 Task: Create in the project ChampionTech and in the Backlog issue 'Create a new online platform for online fashion design courses with advanced fashion tools and community features.' a child issue 'Kubernetes cluster node and pod monitoring and optimization', and assign it to team member softage.3@softage.net. Create in the project ChampionTech and in the Backlog issue 'Implement a new cloud-based learning management system for a company with advanced learning content creation and delivery features' a child issue 'Integration with sales management systems', and assign it to team member softage.4@softage.net
Action: Mouse moved to (216, 69)
Screenshot: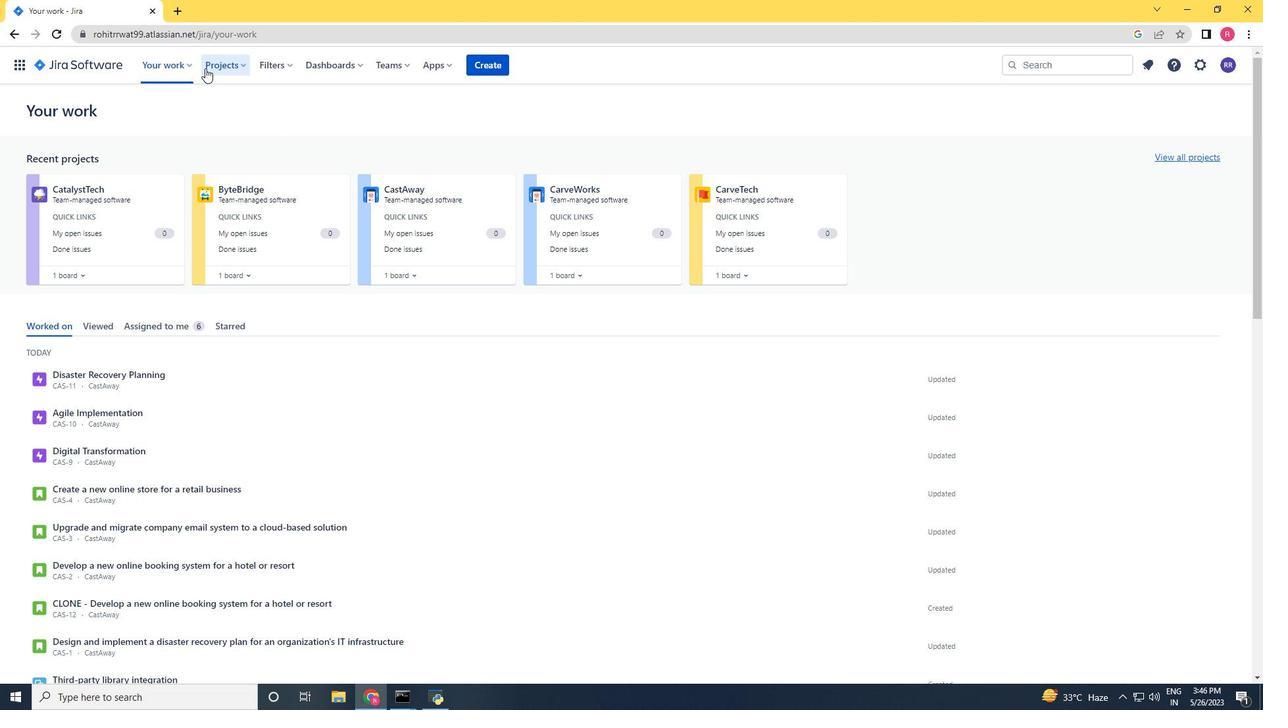 
Action: Mouse pressed left at (216, 69)
Screenshot: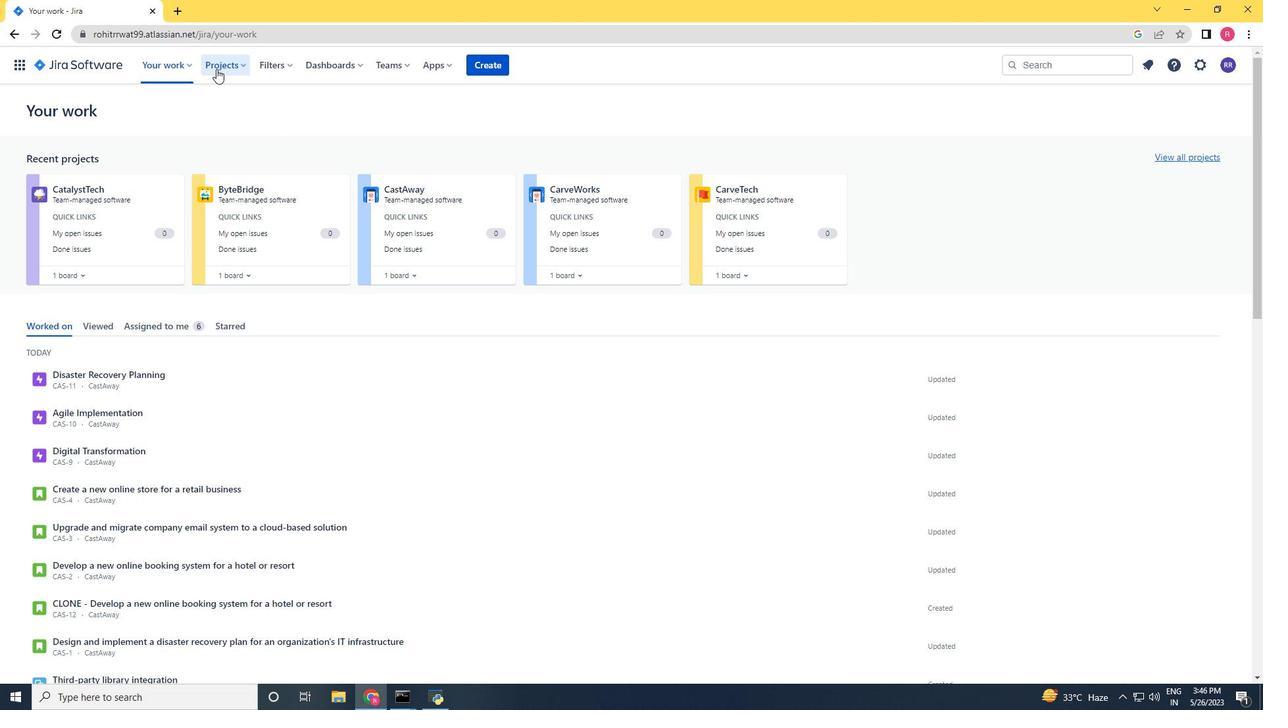 
Action: Mouse moved to (235, 127)
Screenshot: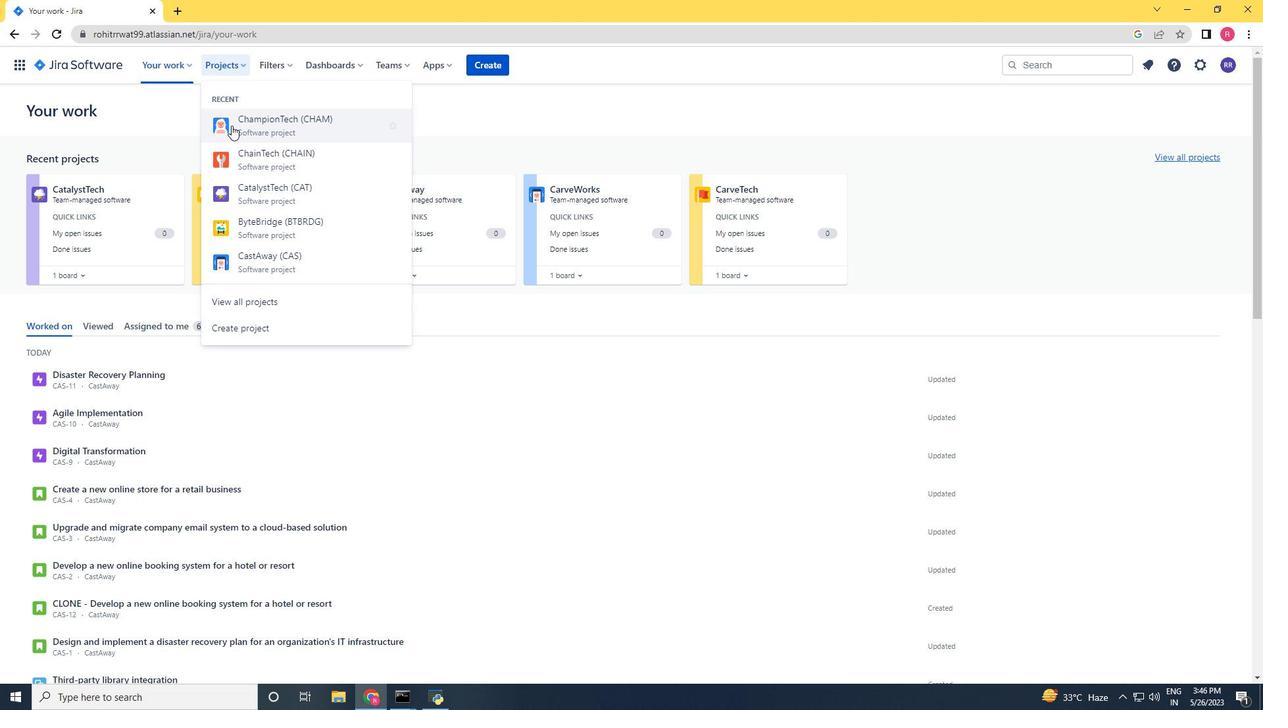 
Action: Mouse pressed left at (235, 127)
Screenshot: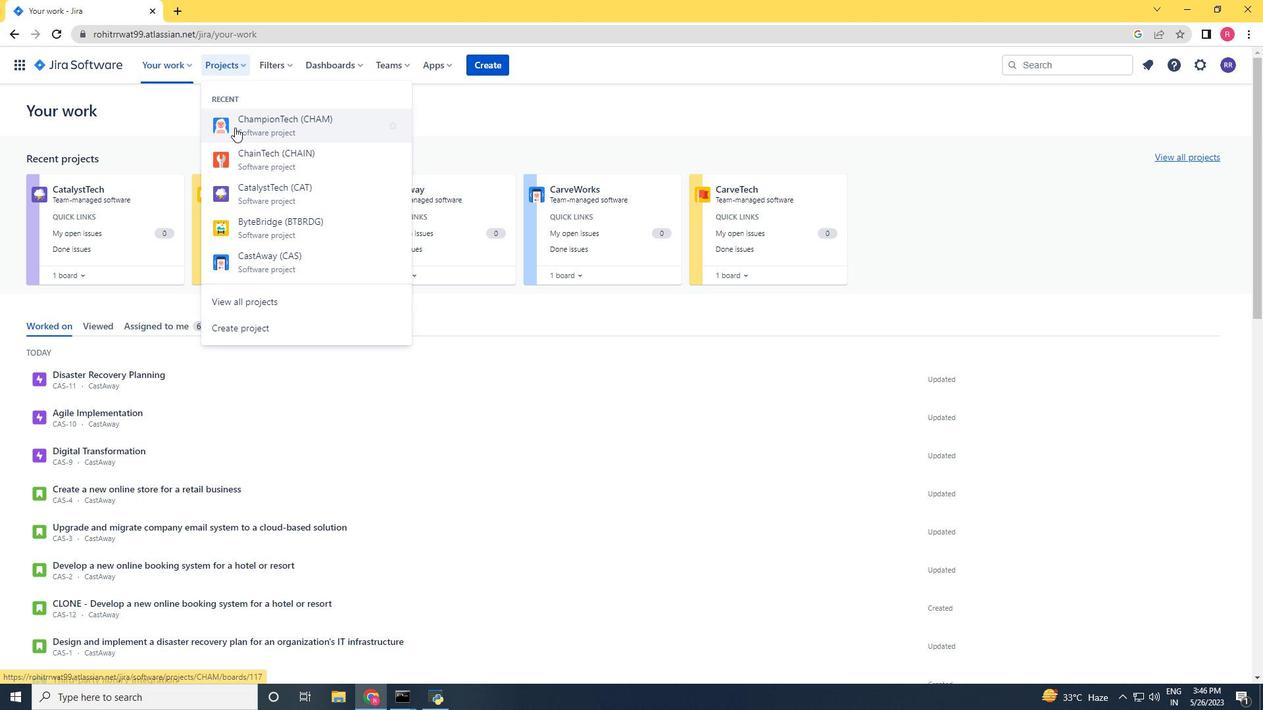 
Action: Mouse moved to (71, 196)
Screenshot: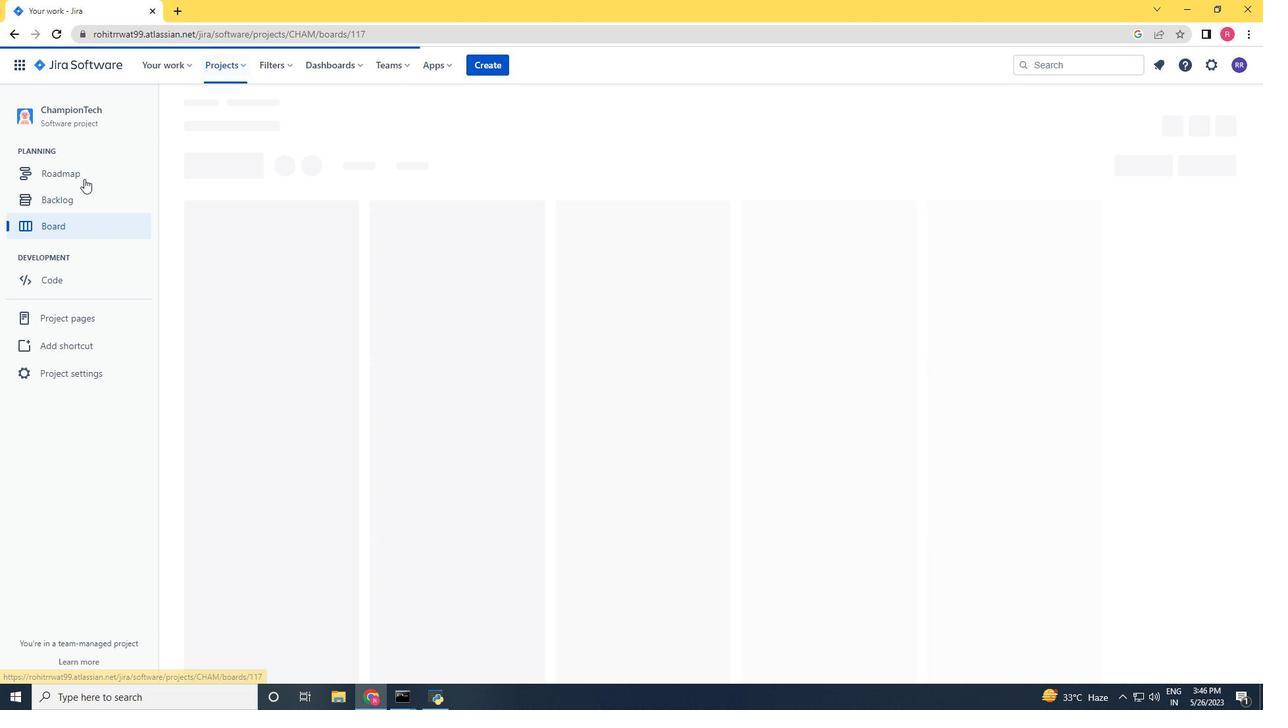 
Action: Mouse pressed left at (71, 196)
Screenshot: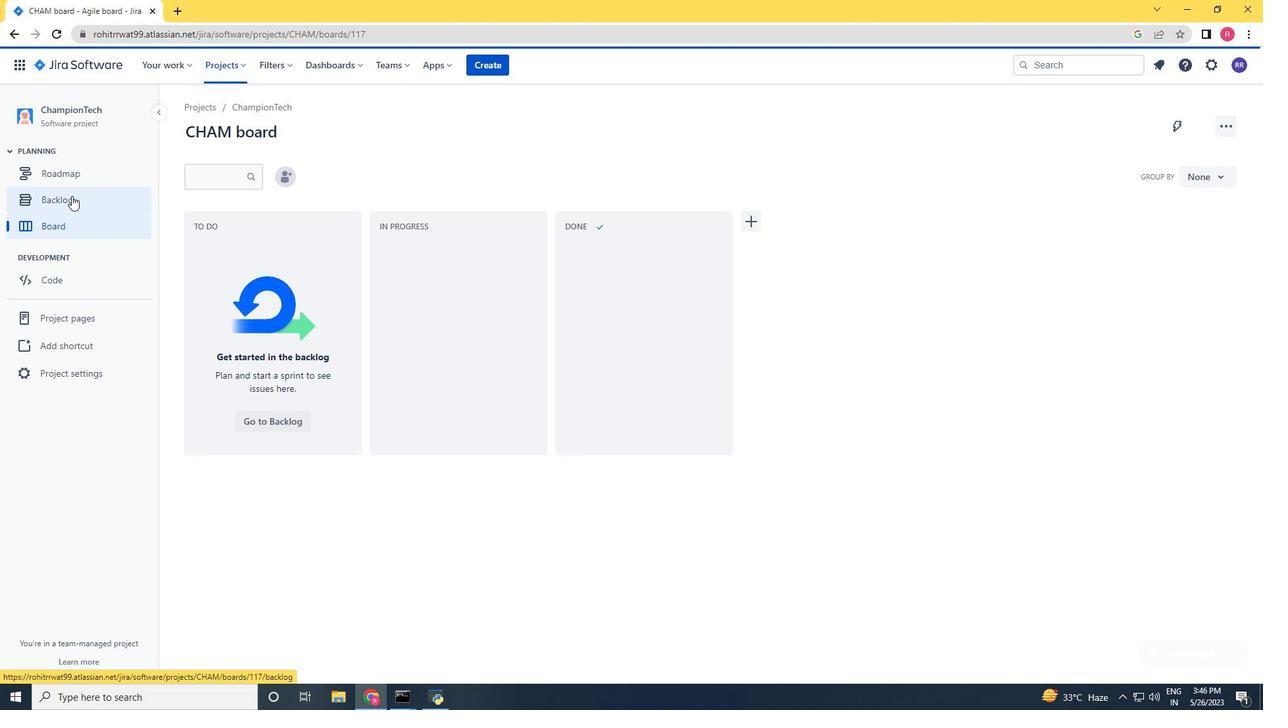 
Action: Mouse moved to (938, 405)
Screenshot: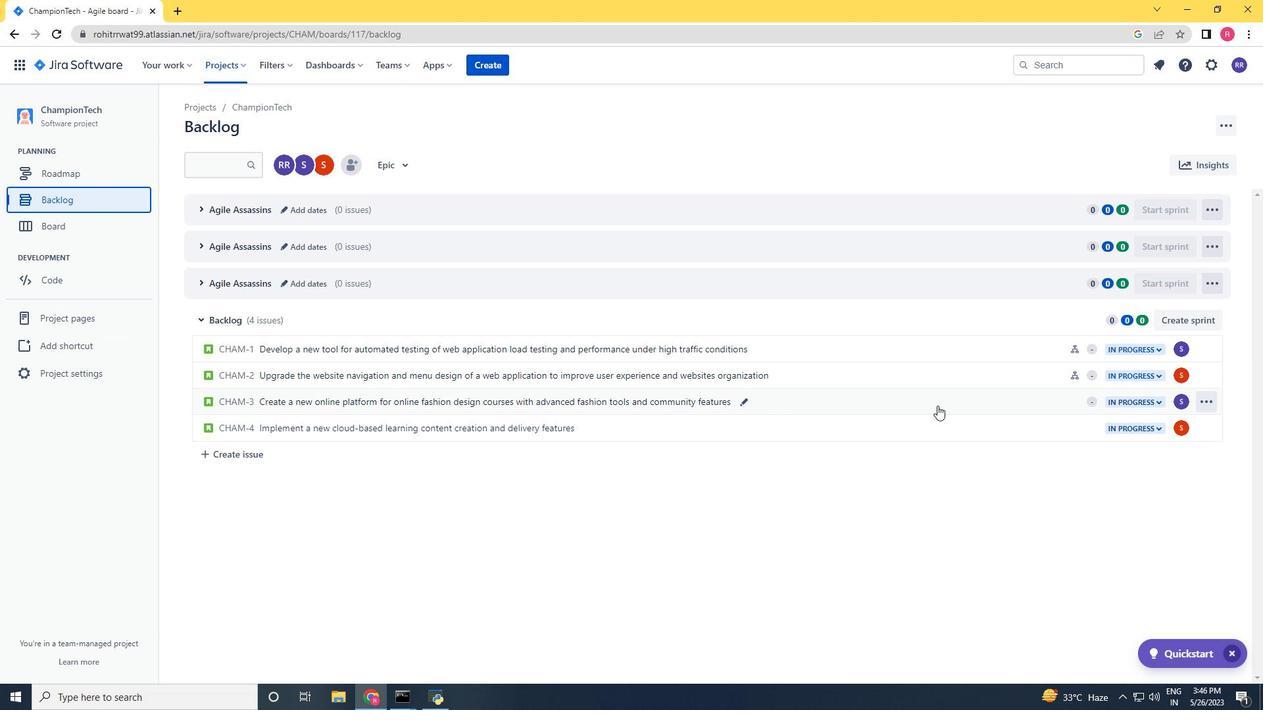 
Action: Mouse pressed left at (938, 405)
Screenshot: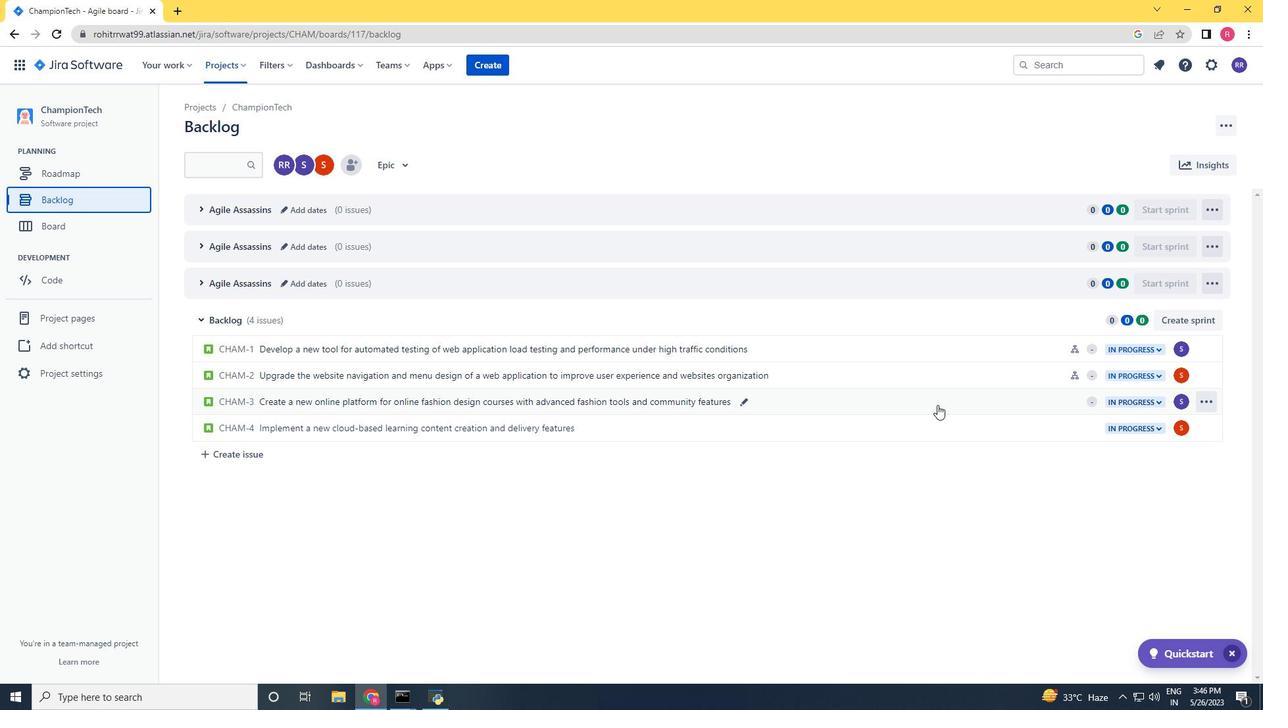 
Action: Mouse moved to (1030, 320)
Screenshot: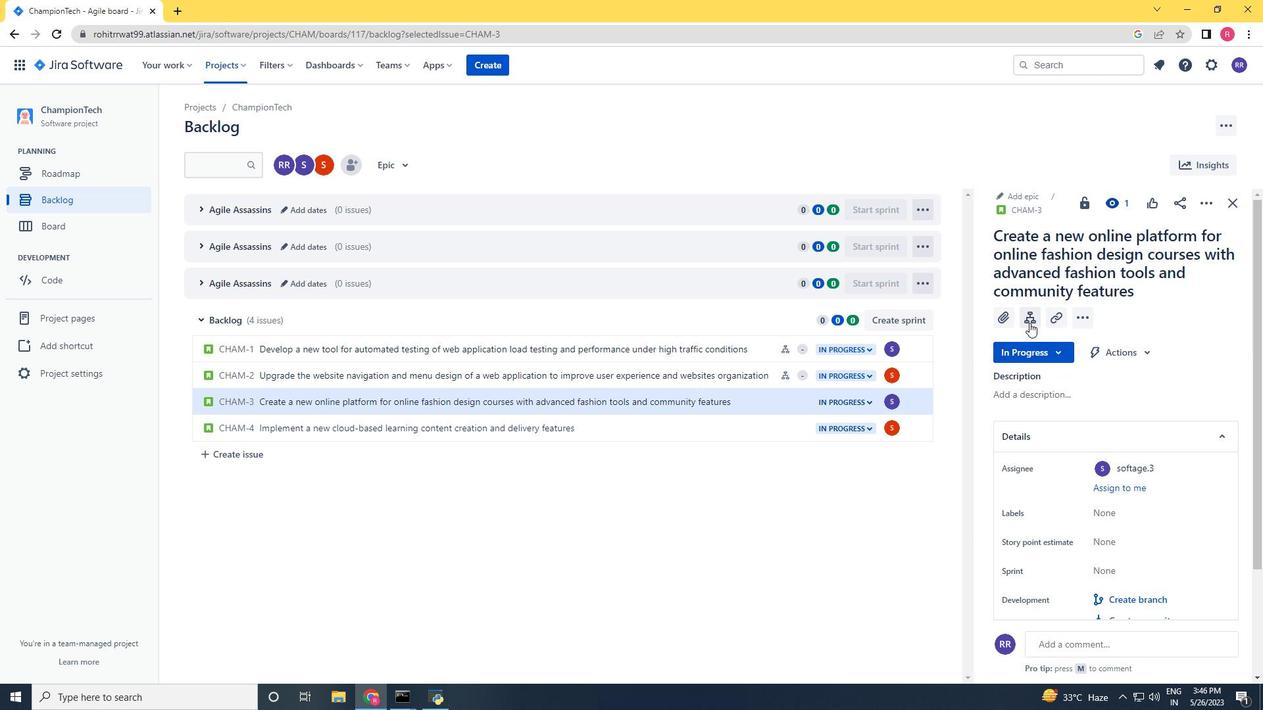 
Action: Mouse pressed left at (1030, 320)
Screenshot: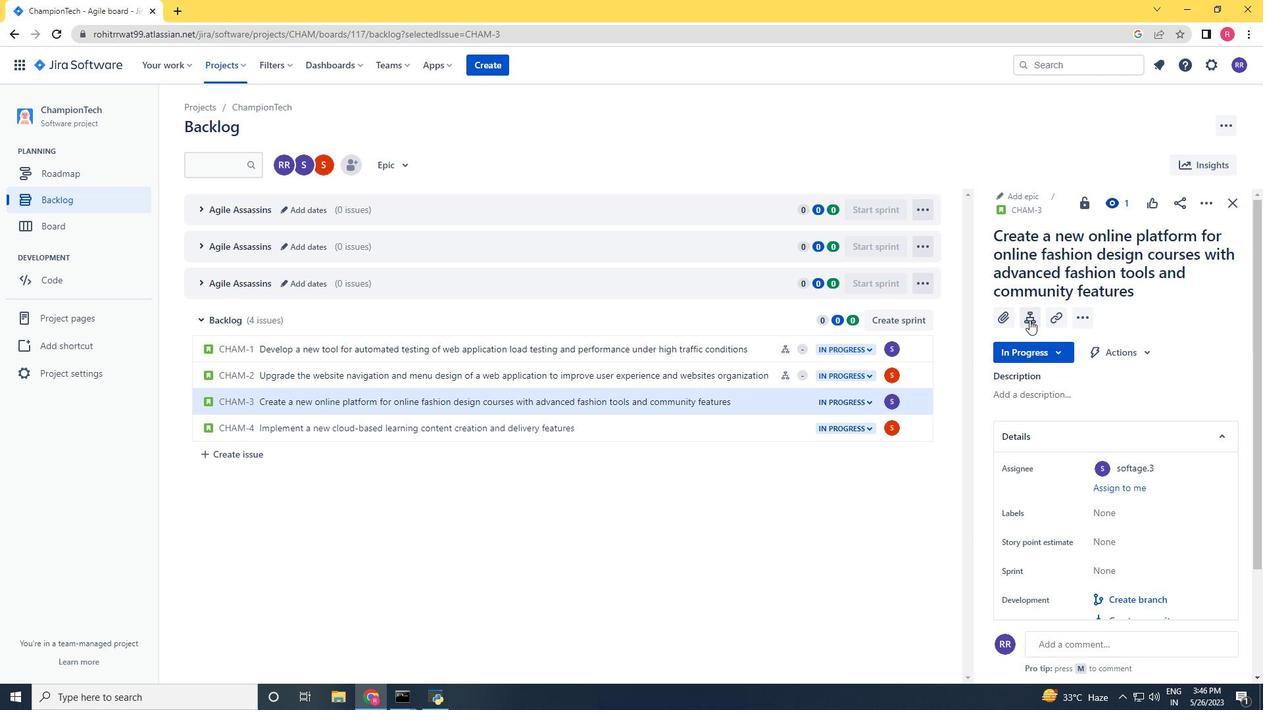 
Action: Key pressed <Key.shift>Kubernetes<Key.space>clustr<Key.backspace>er<Key.space>node<Key.space>and<Key.space>pod<Key.space>monitoring<Key.space>and<Key.space>optimization<Key.space><Key.enter>
Screenshot: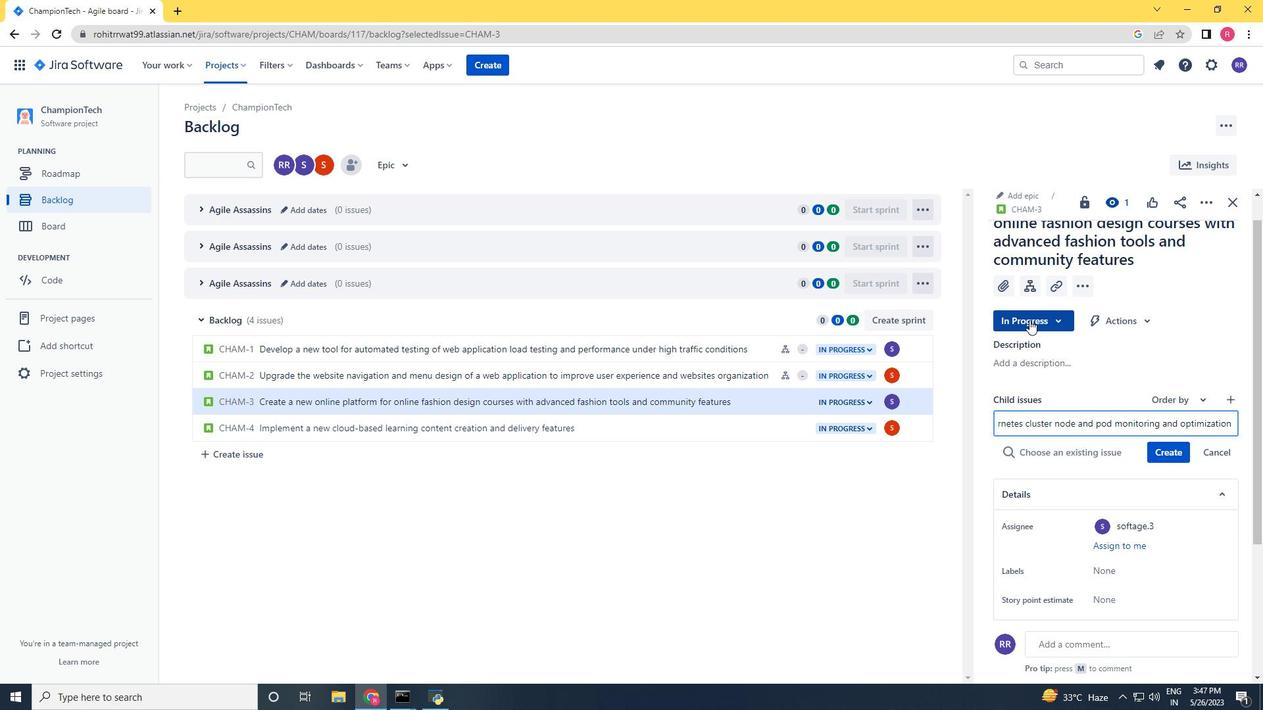 
Action: Mouse moved to (1182, 434)
Screenshot: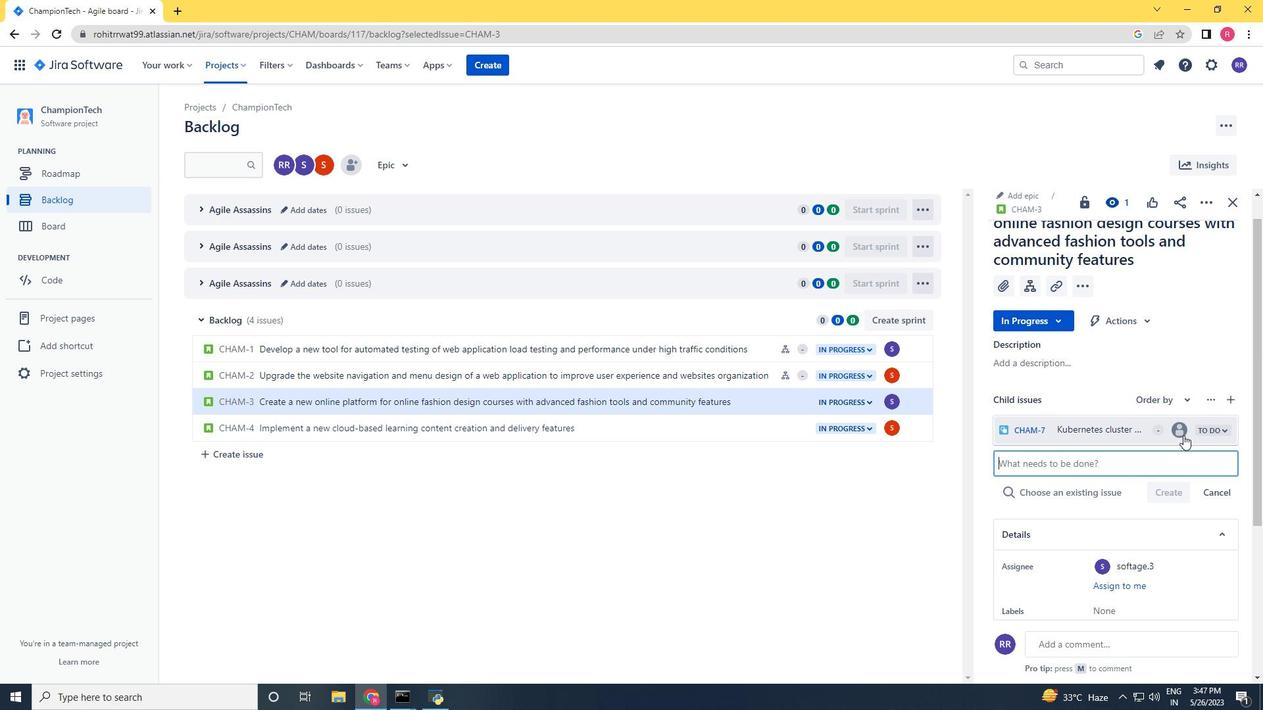 
Action: Mouse pressed left at (1182, 434)
Screenshot: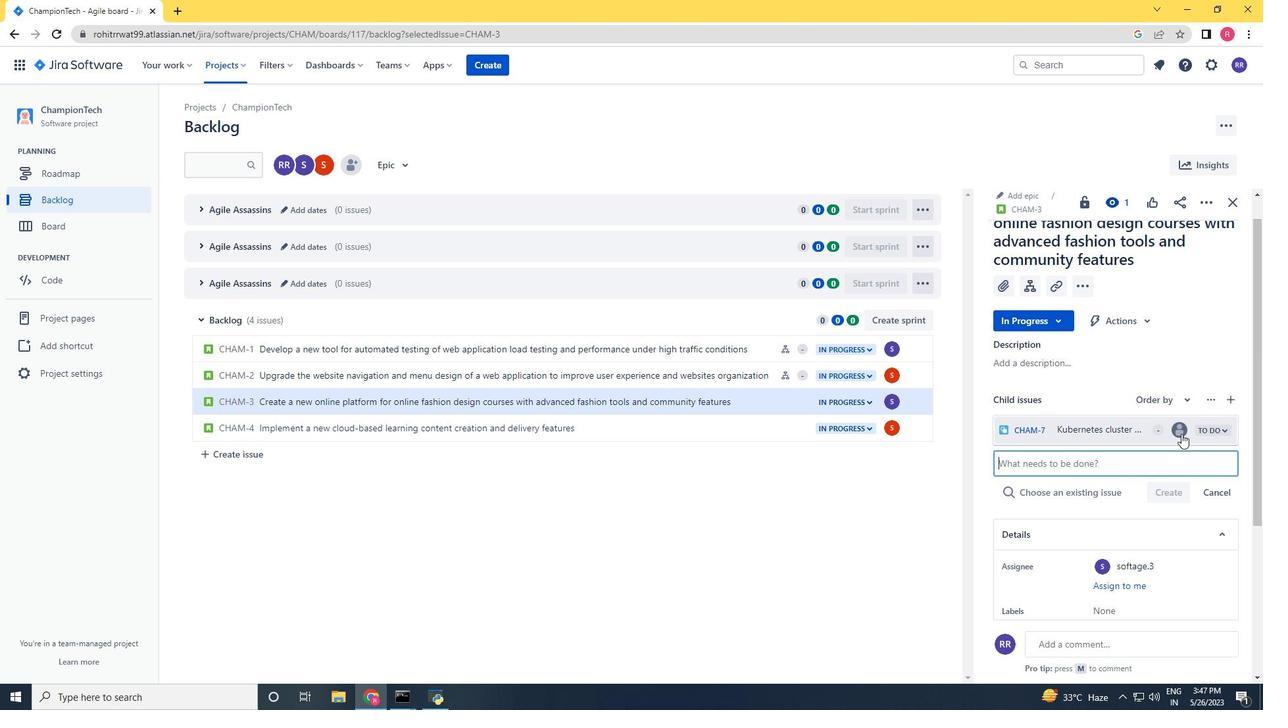 
Action: Key pressed softage.3<Key.shift>@softage.net
Screenshot: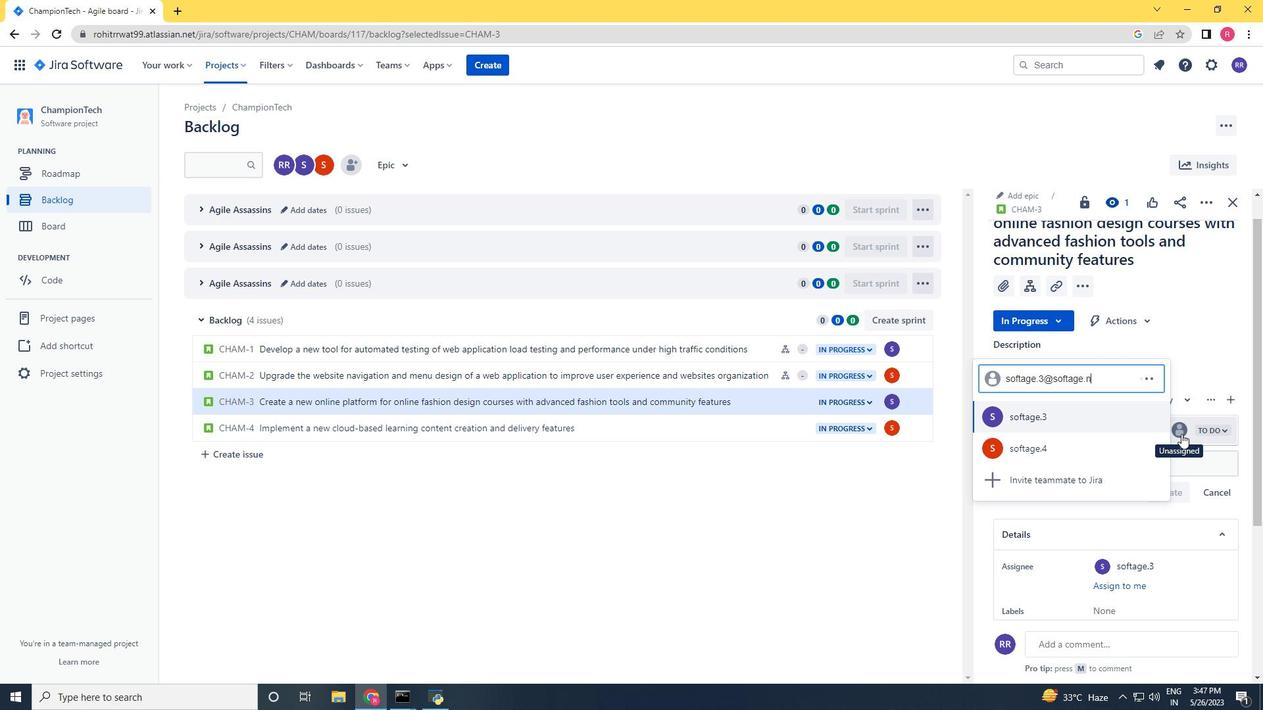 
Action: Mouse moved to (1062, 442)
Screenshot: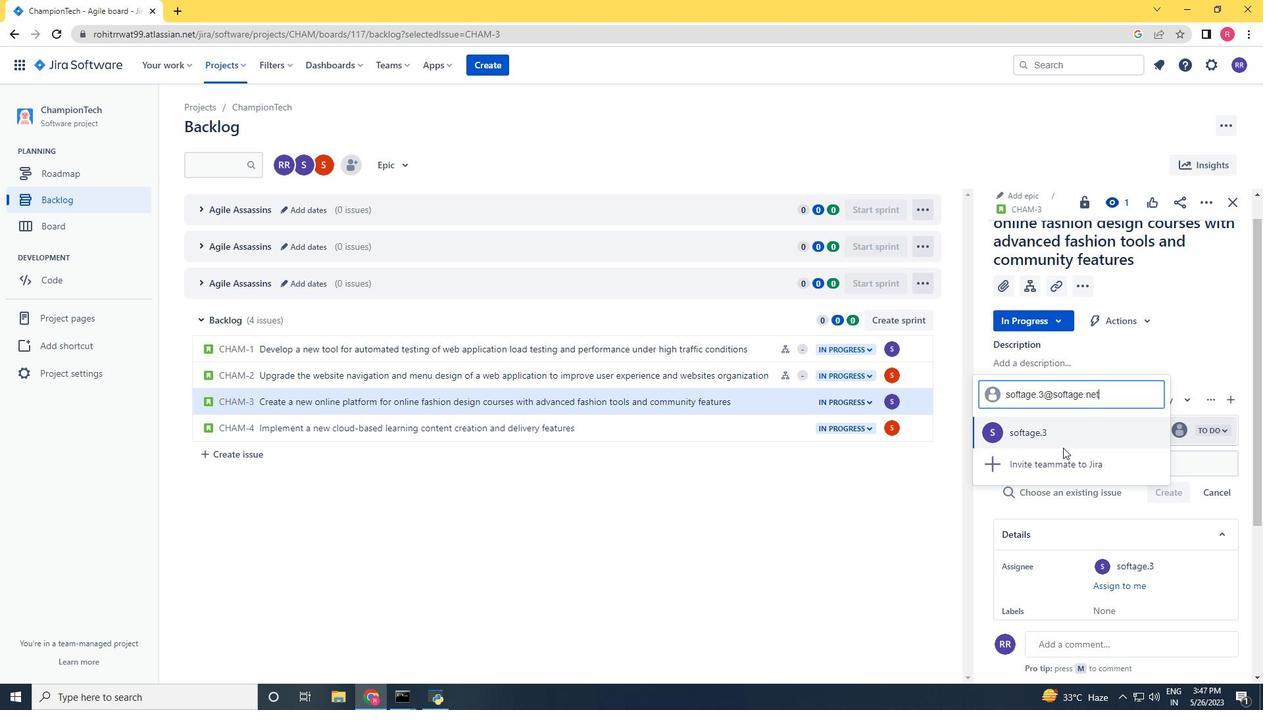 
Action: Mouse pressed left at (1062, 442)
Screenshot: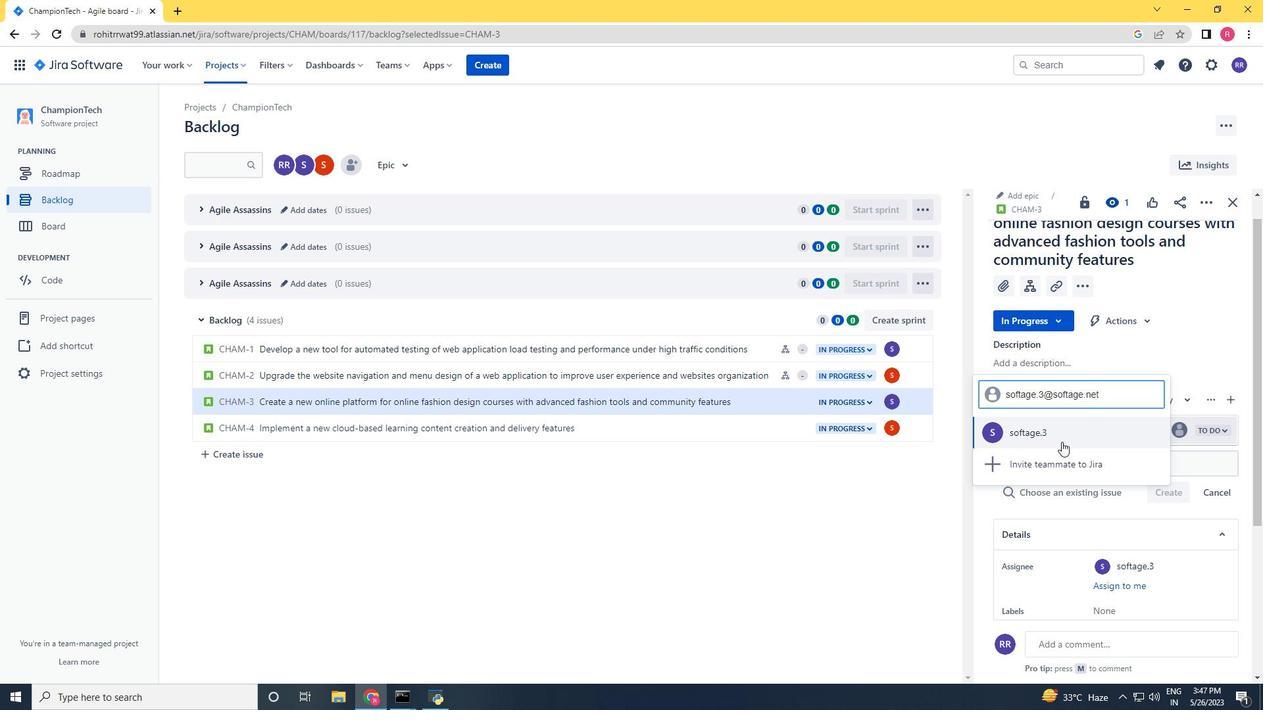 
Action: Mouse moved to (741, 425)
Screenshot: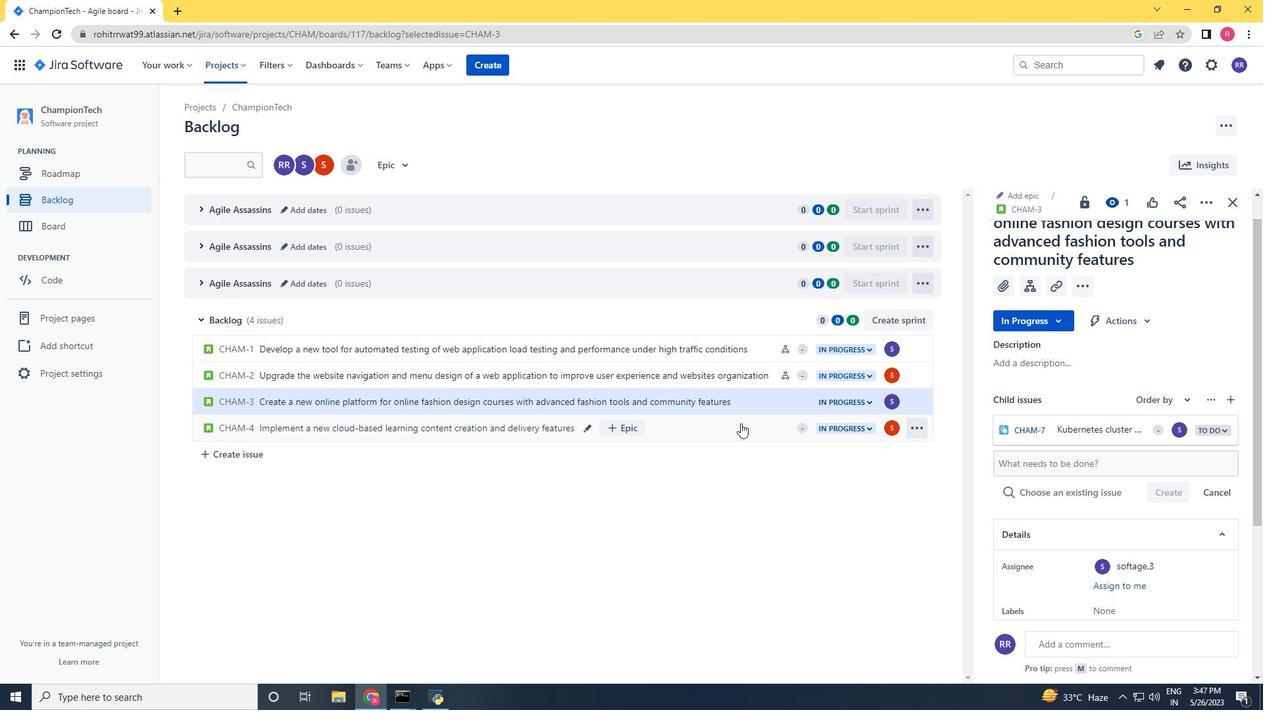
Action: Mouse pressed left at (741, 425)
Screenshot: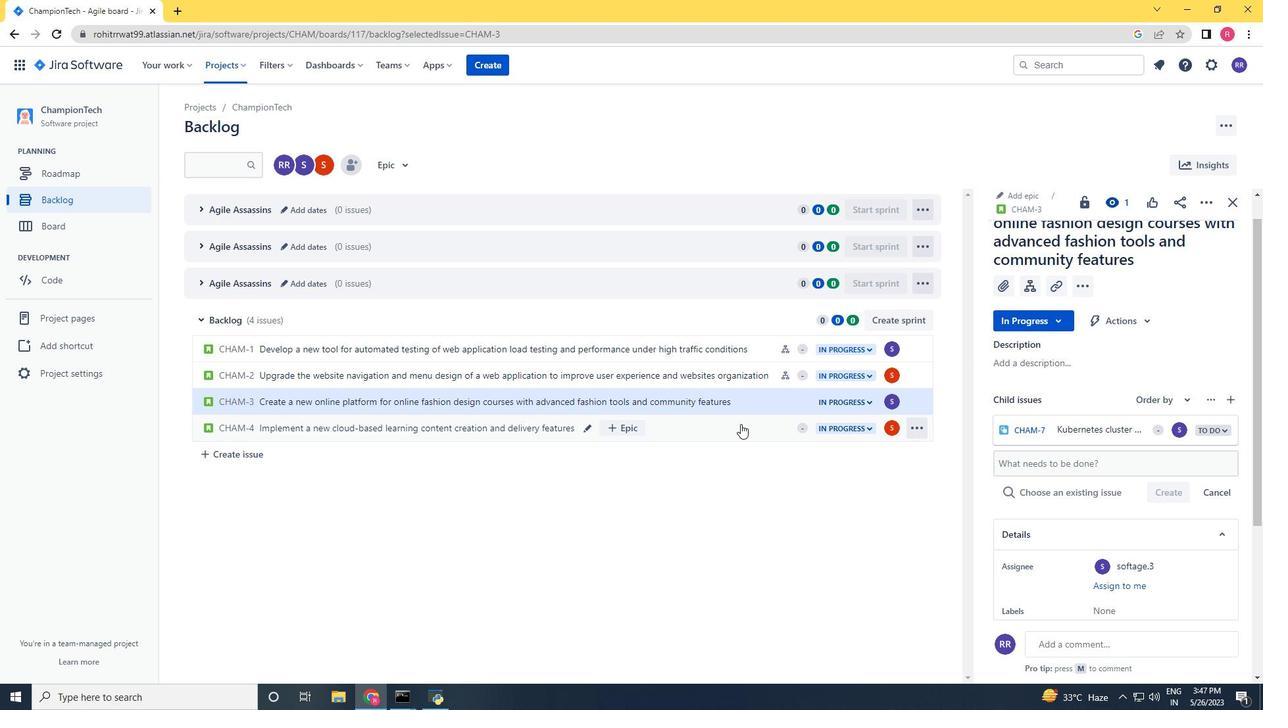 
Action: Mouse moved to (1034, 308)
Screenshot: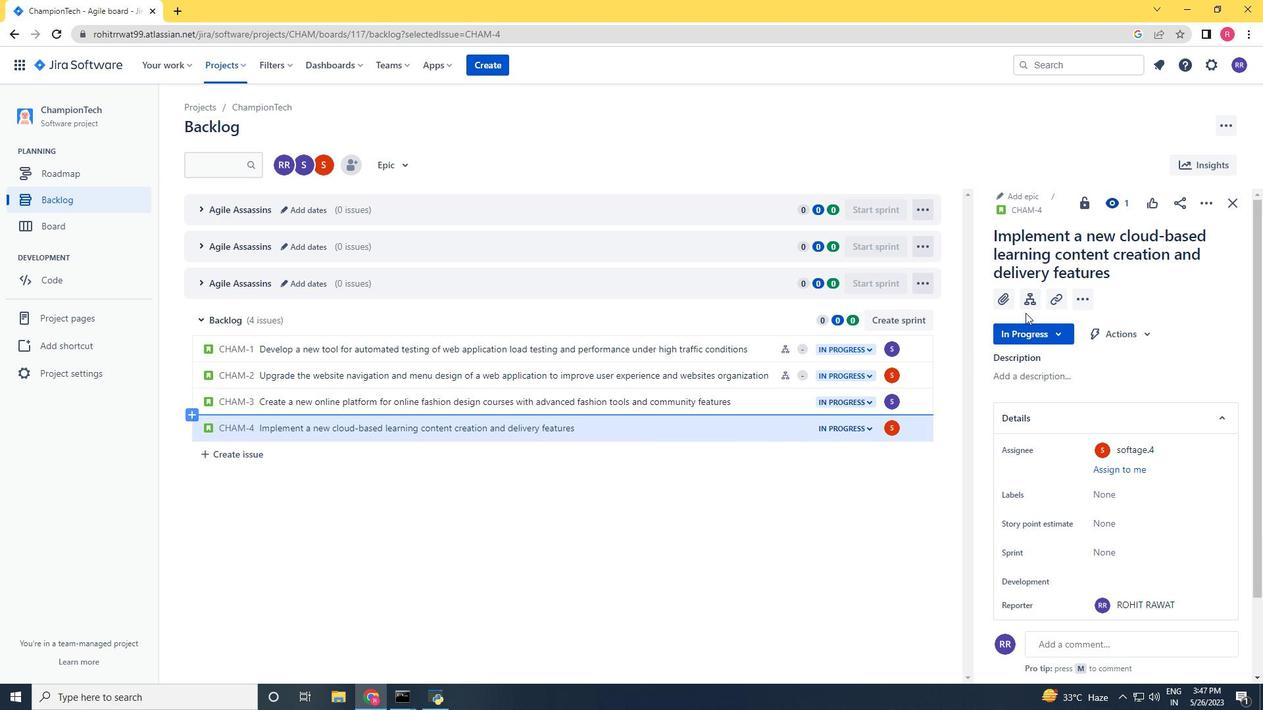 
Action: Mouse pressed left at (1034, 308)
Screenshot: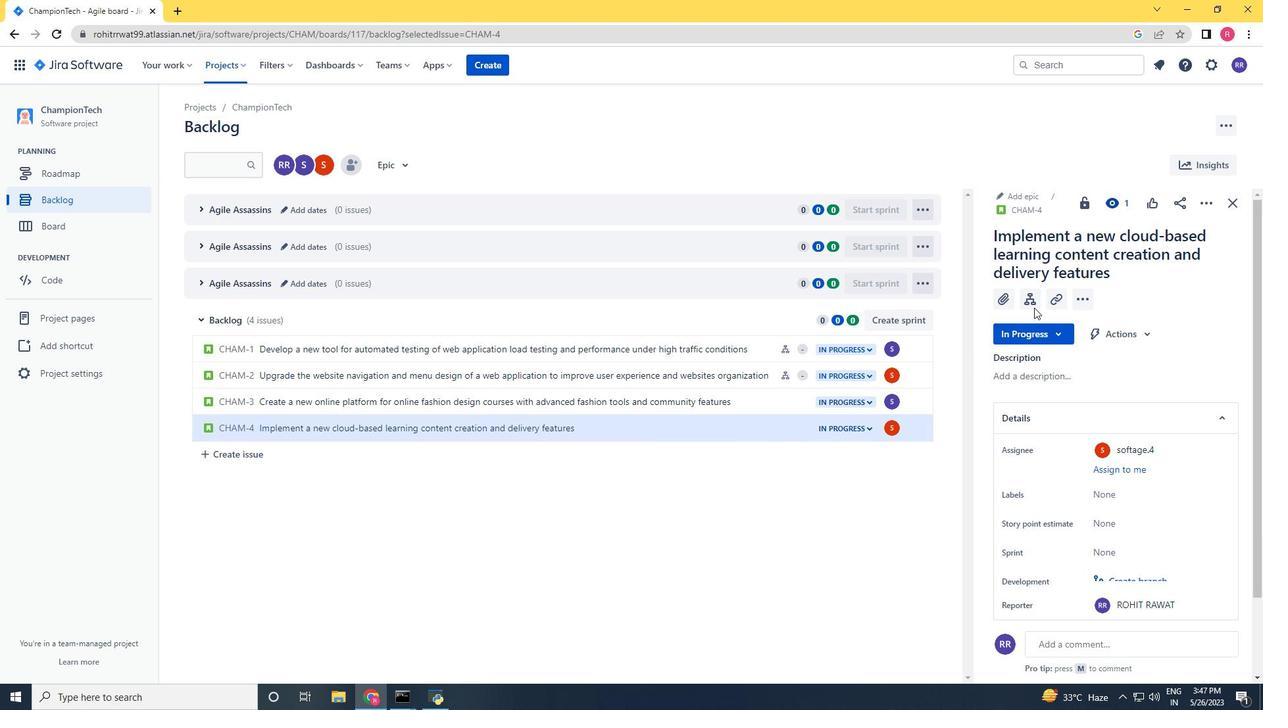 
Action: Mouse moved to (1035, 329)
Screenshot: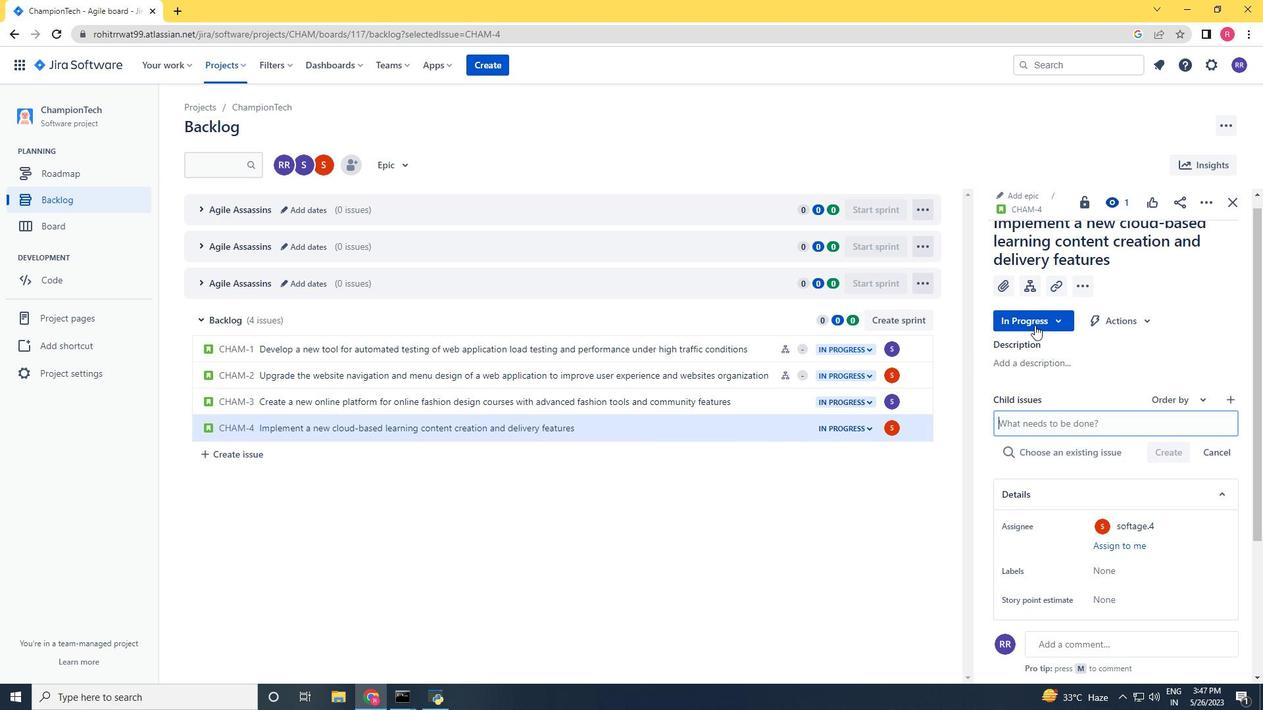 
Action: Key pressed <Key.shift>Integration<Key.space>with<Key.space>saless<Key.space><Key.backspace><Key.backspace><Key.space>management<Key.space>system<Key.space><Key.backspace>s<Key.enter>
Screenshot: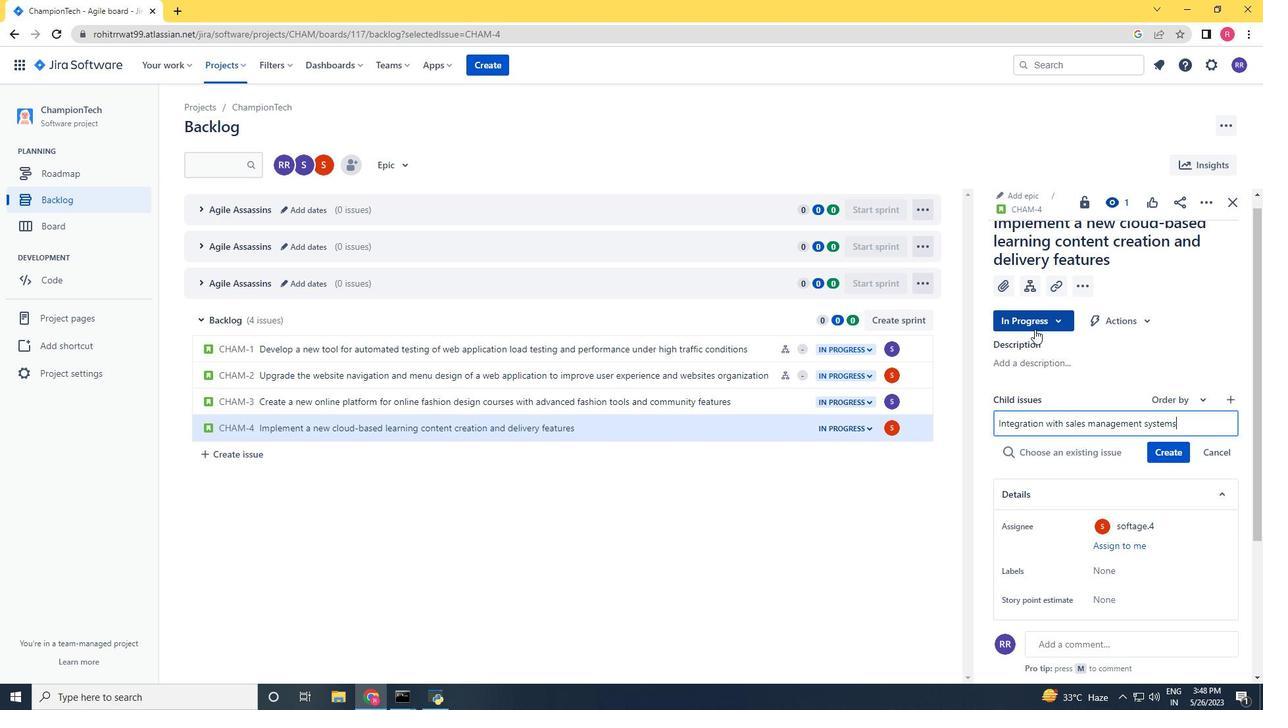 
Action: Mouse moved to (1180, 435)
Screenshot: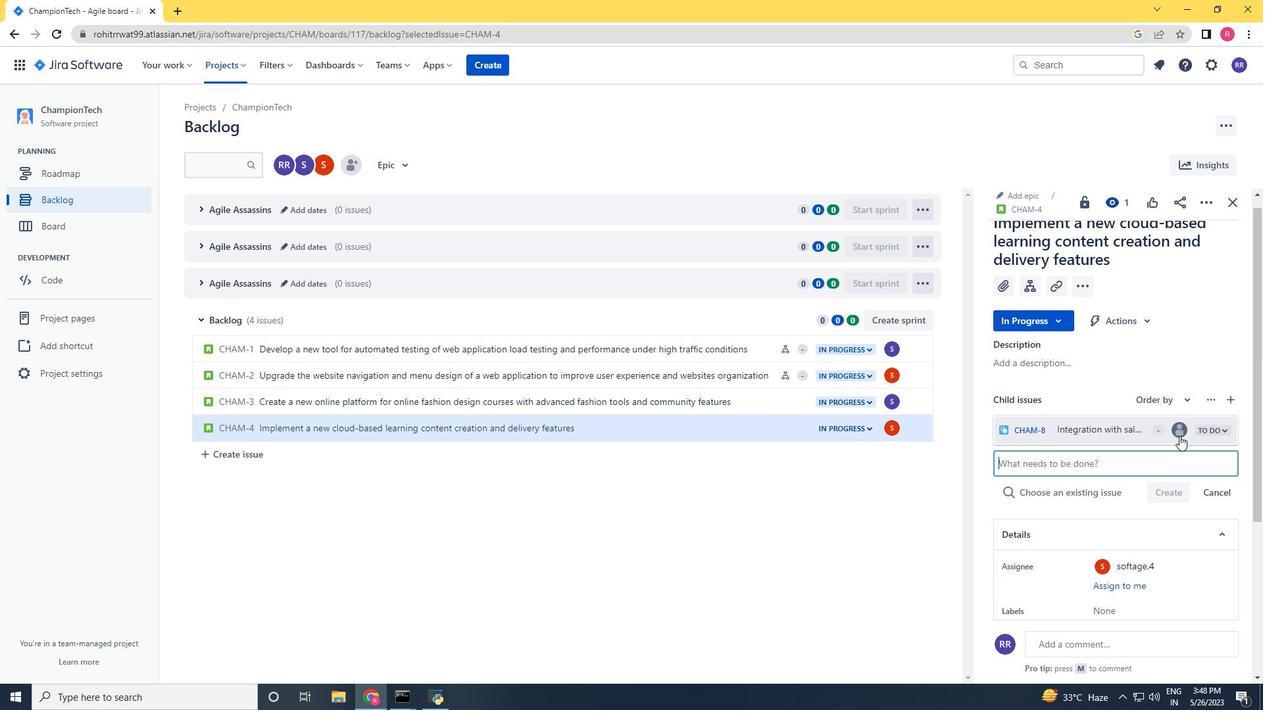 
Action: Mouse pressed left at (1180, 435)
Screenshot: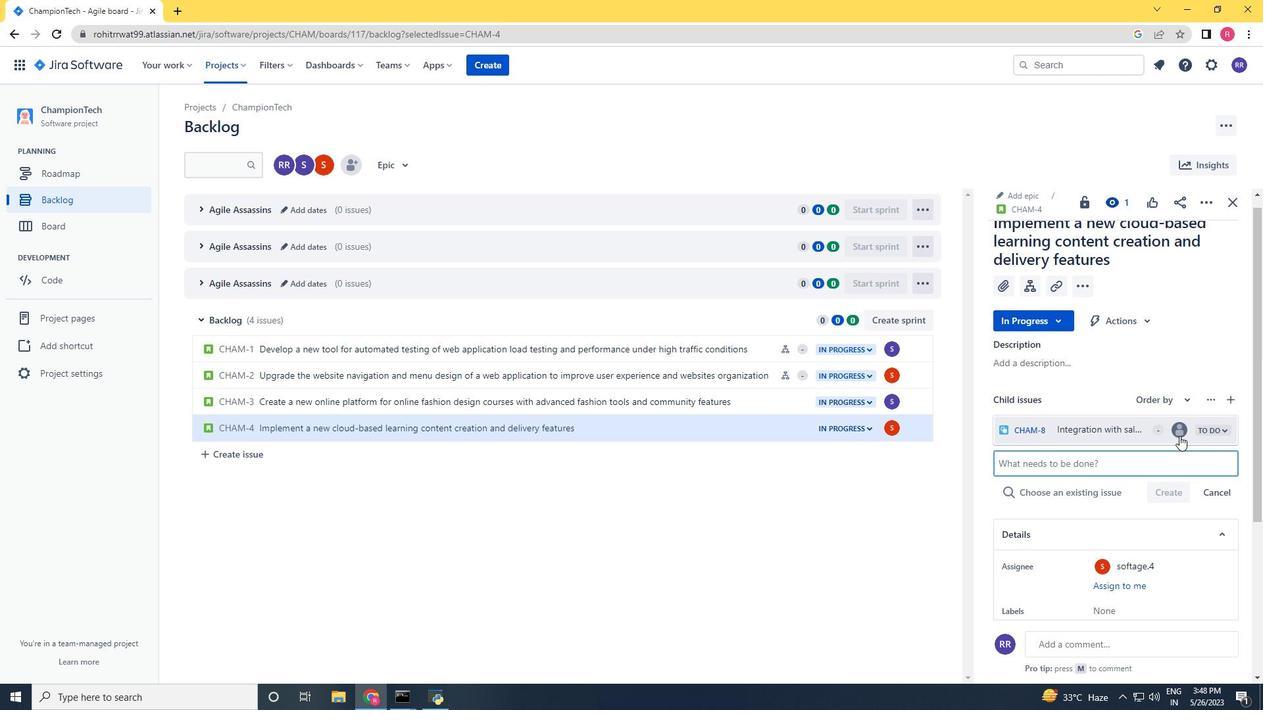 
Action: Key pressed softage.4<Key.shift>@softage.ney<Key.backspace>t
Screenshot: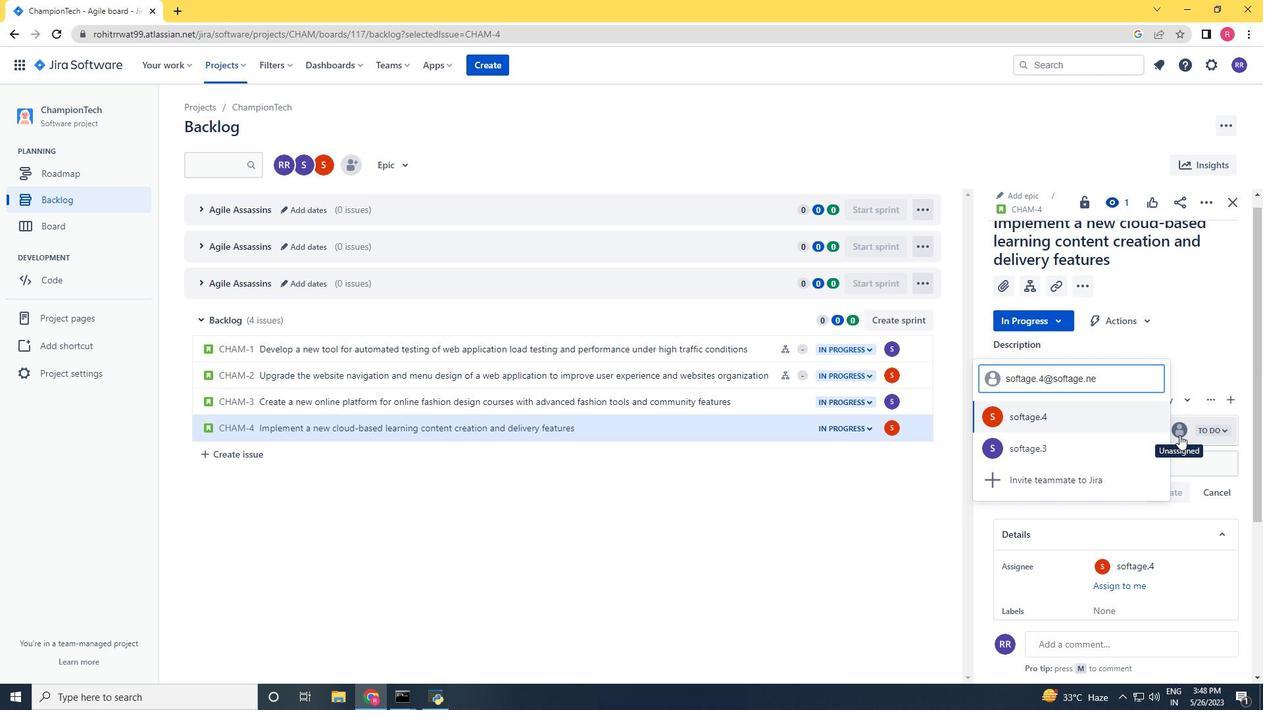 
Action: Mouse moved to (1071, 433)
Screenshot: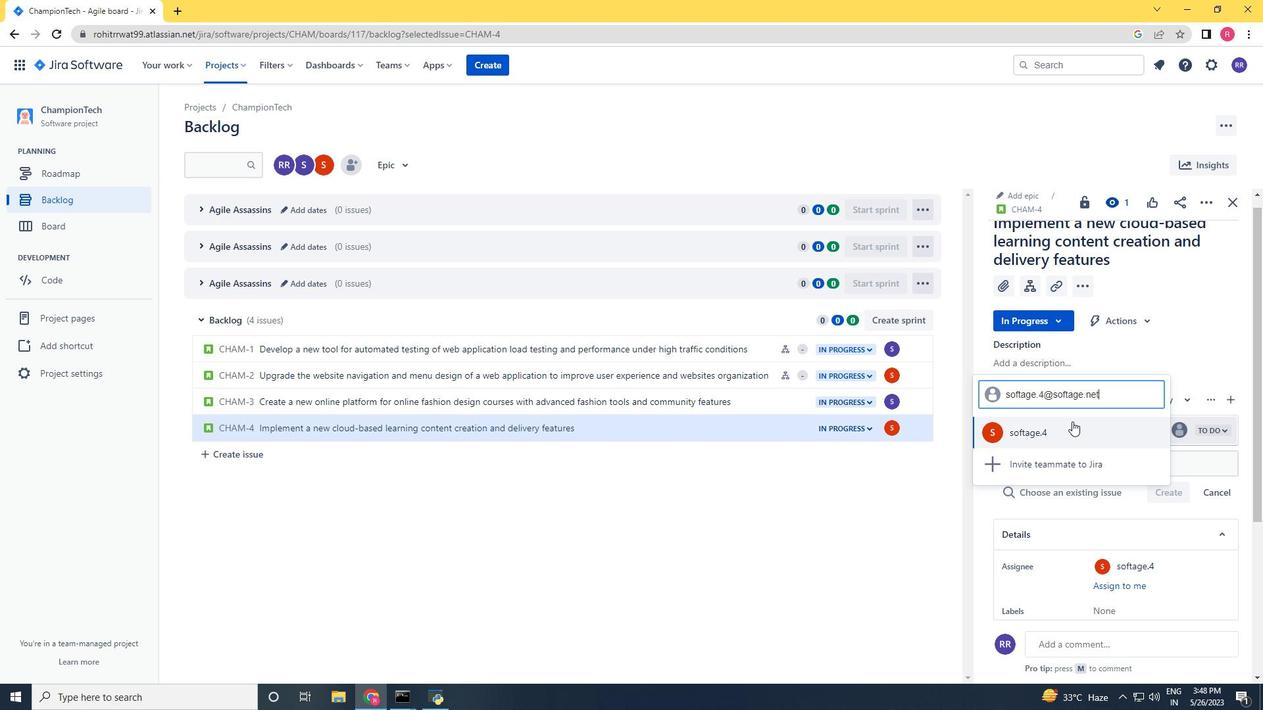 
Action: Mouse pressed left at (1071, 433)
Screenshot: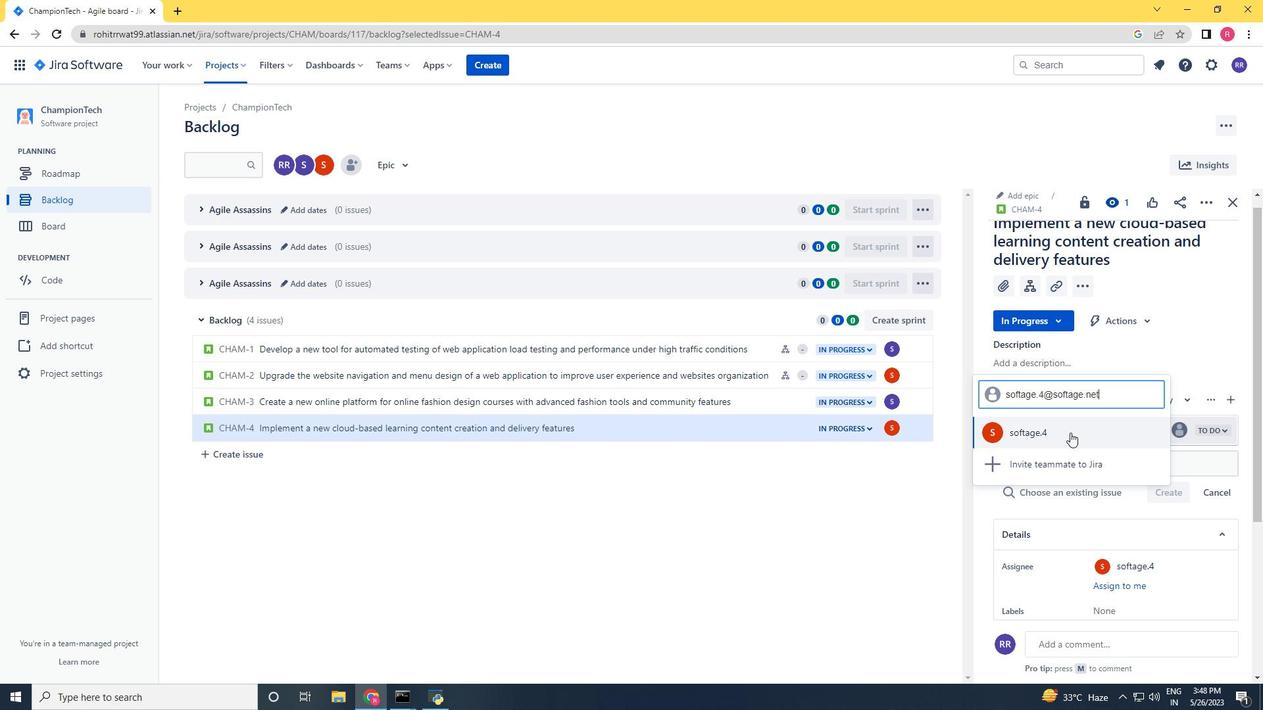 
Action: Mouse moved to (699, 638)
Screenshot: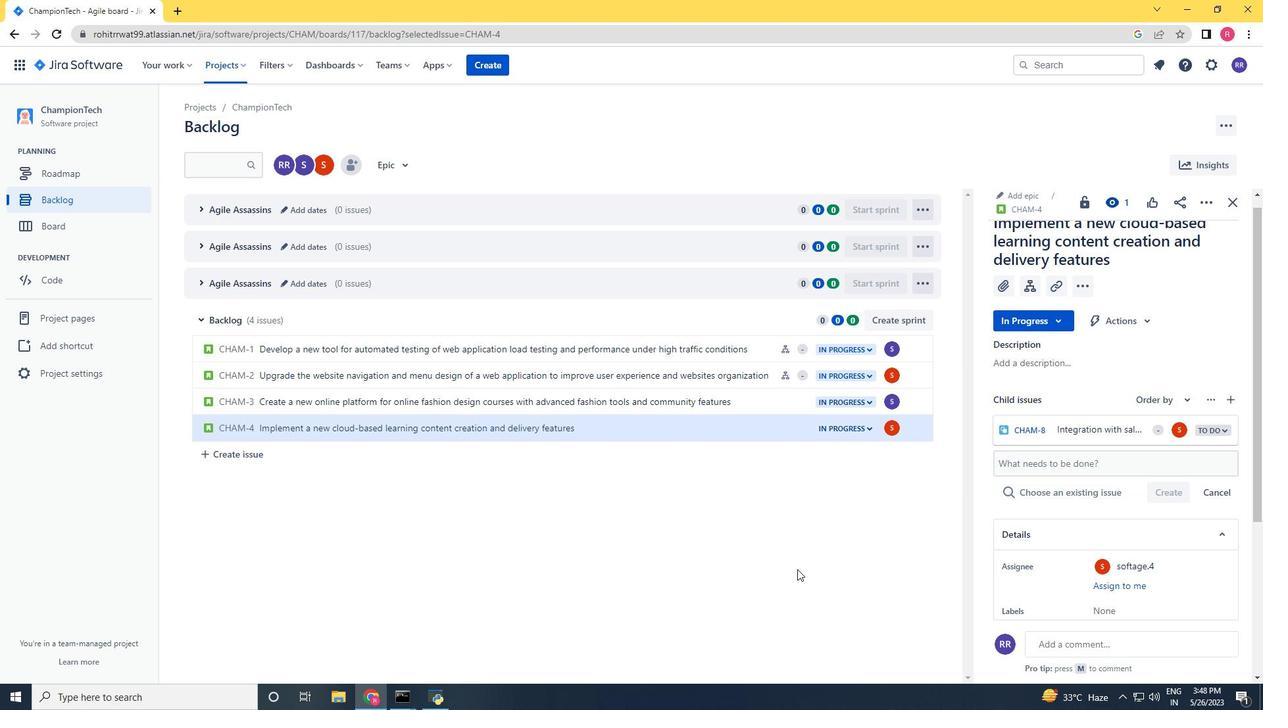 
